 Task: Add Attachment from computer to Card Card0000000005 in Board Board0000000002 in Workspace WS0000000001 in Trello. Add Cover Purple to Card Card0000000005 in Board Board0000000002 in Workspace WS0000000001 in Trello. Add "Move Card To …" Button titled Button0000000005 to "top" of the list "To Do" to Card Card0000000005 in Board Board0000000002 in Workspace WS0000000001 in Trello. Add Description DS0000000005 to Card Card0000000005 in Board Board0000000002 in Workspace WS0000000001 in Trello. Add Comment CM0000000005 to Card Card0000000005 in Board Board0000000002 in Workspace WS0000000001 in Trello
Action: Mouse moved to (515, 78)
Screenshot: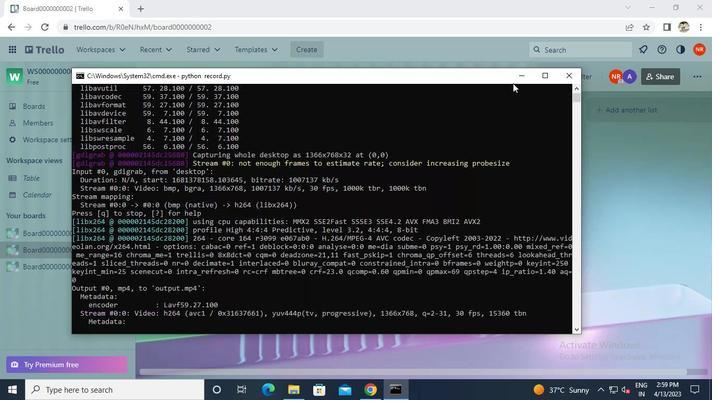 
Action: Mouse pressed left at (515, 78)
Screenshot: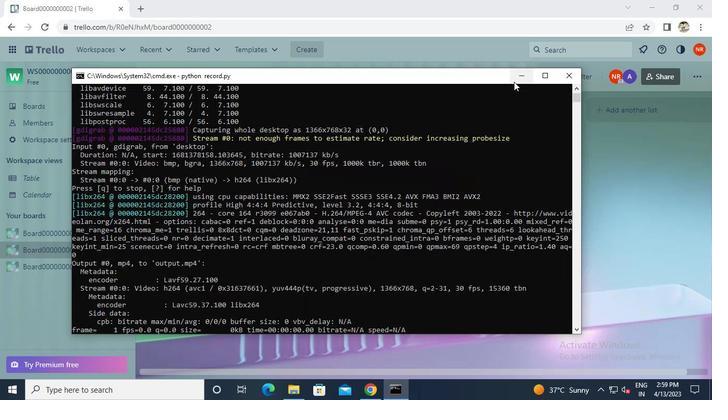 
Action: Mouse moved to (217, 154)
Screenshot: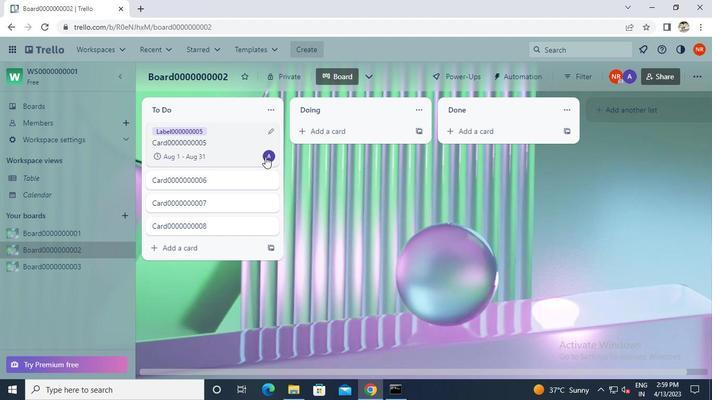 
Action: Mouse pressed left at (217, 154)
Screenshot: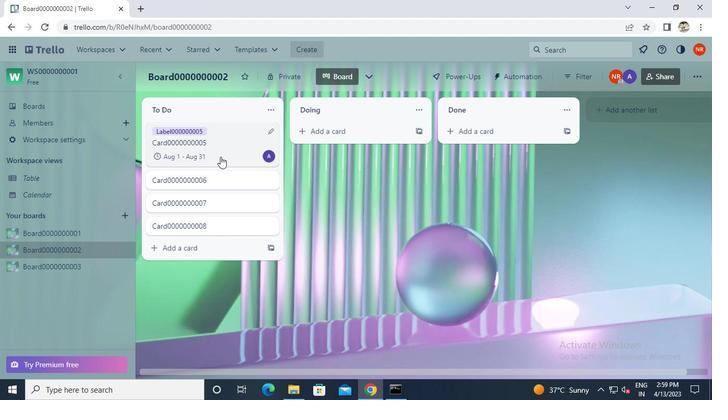 
Action: Mouse moved to (490, 248)
Screenshot: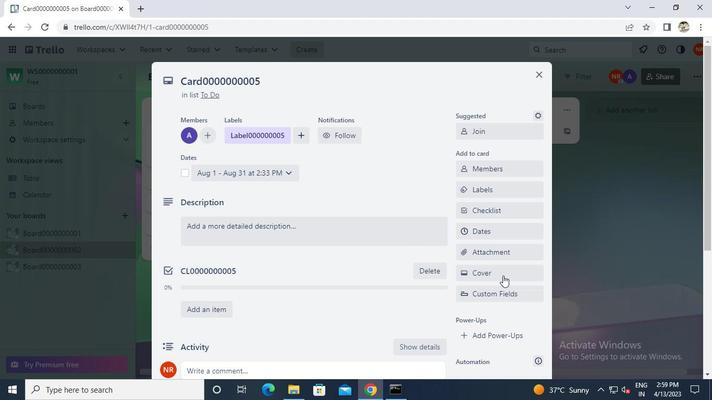 
Action: Mouse pressed left at (490, 248)
Screenshot: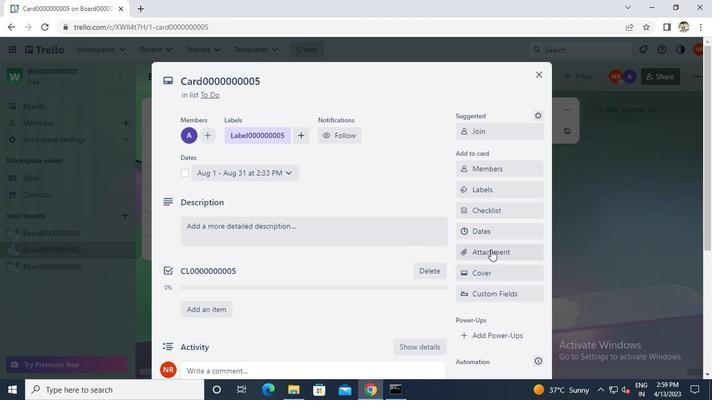 
Action: Mouse moved to (478, 91)
Screenshot: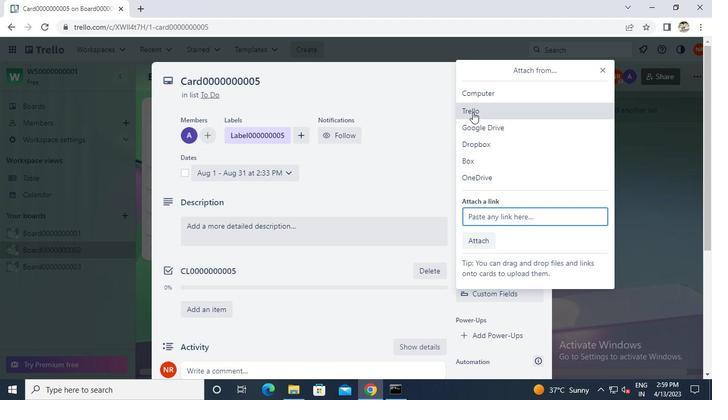 
Action: Mouse pressed left at (478, 91)
Screenshot: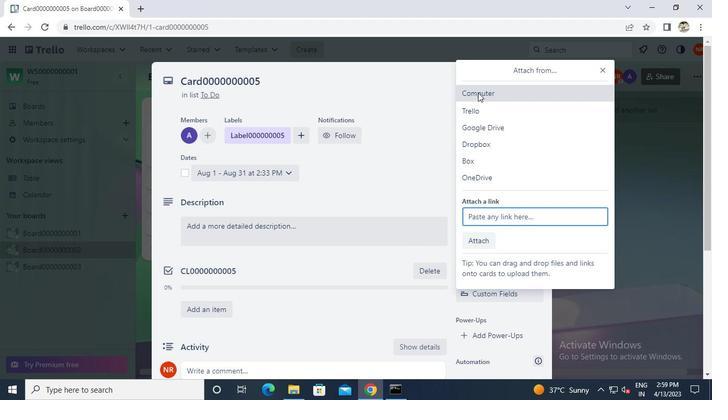 
Action: Mouse moved to (289, 91)
Screenshot: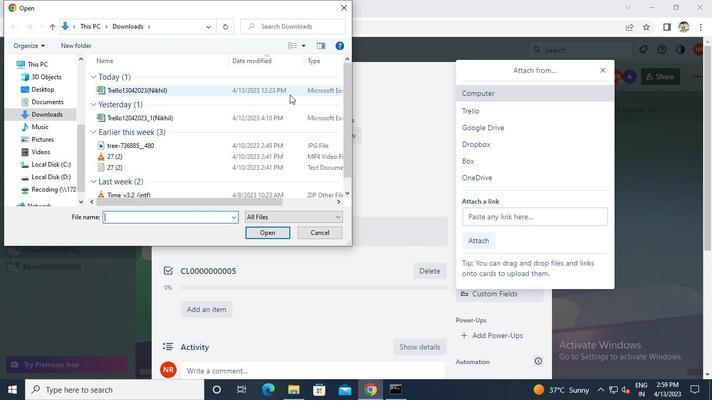 
Action: Mouse pressed left at (289, 91)
Screenshot: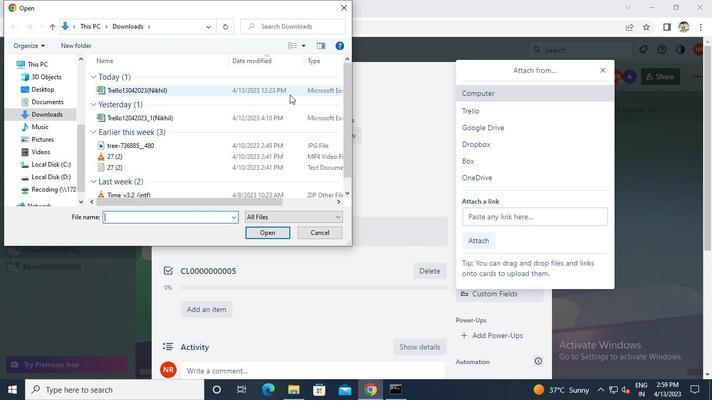 
Action: Mouse moved to (276, 235)
Screenshot: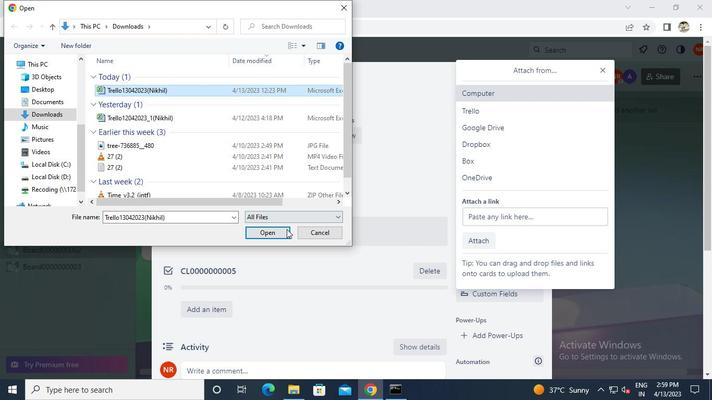 
Action: Mouse pressed left at (276, 235)
Screenshot: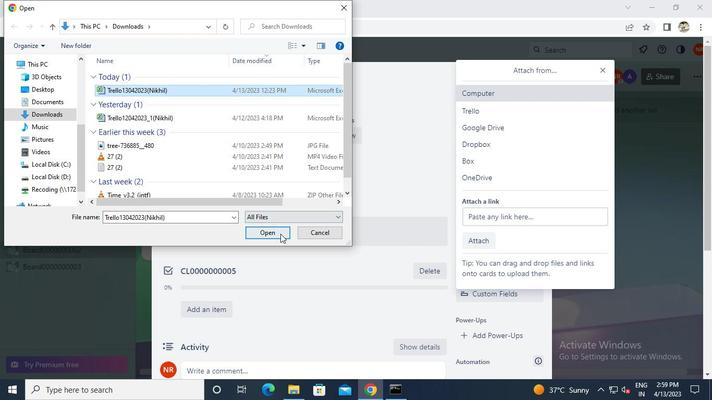 
Action: Mouse moved to (485, 269)
Screenshot: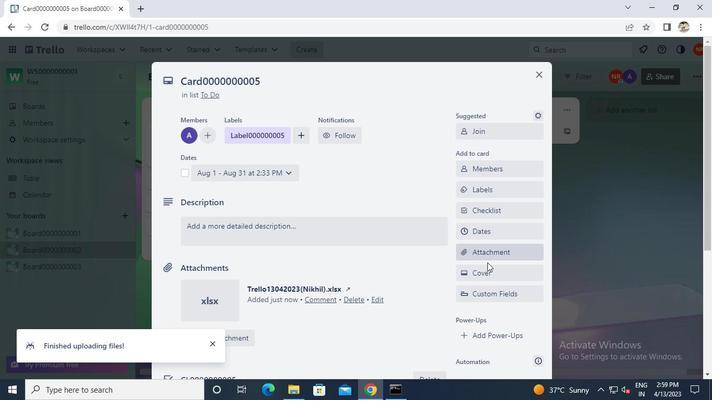 
Action: Mouse pressed left at (485, 269)
Screenshot: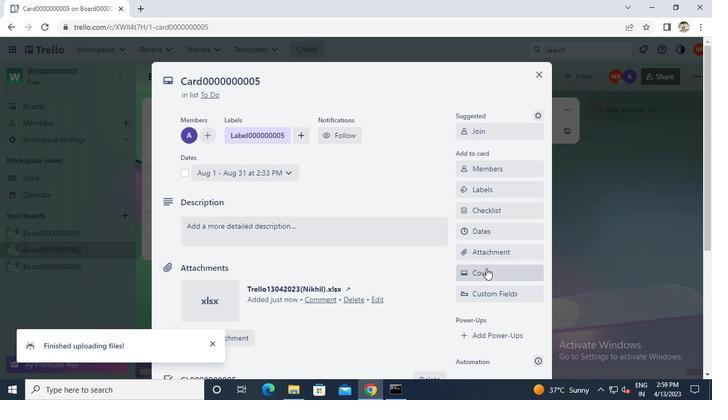 
Action: Mouse moved to (606, 154)
Screenshot: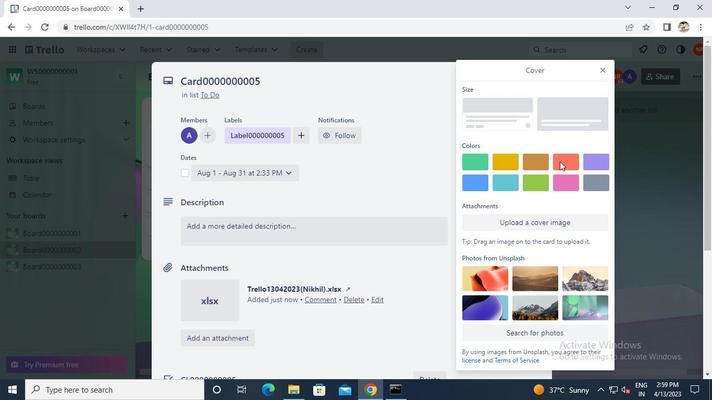 
Action: Mouse pressed left at (606, 154)
Screenshot: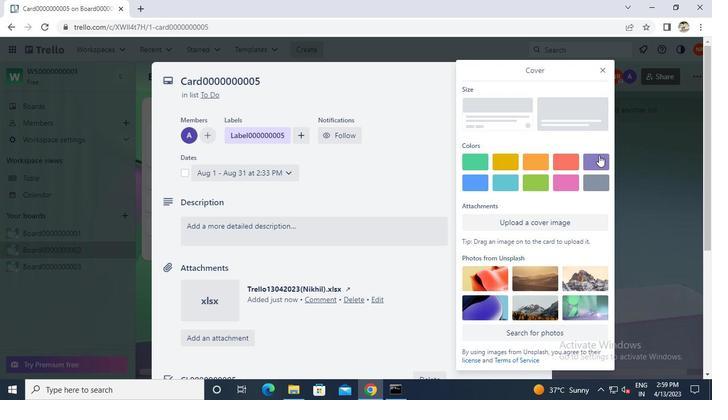 
Action: Mouse moved to (605, 68)
Screenshot: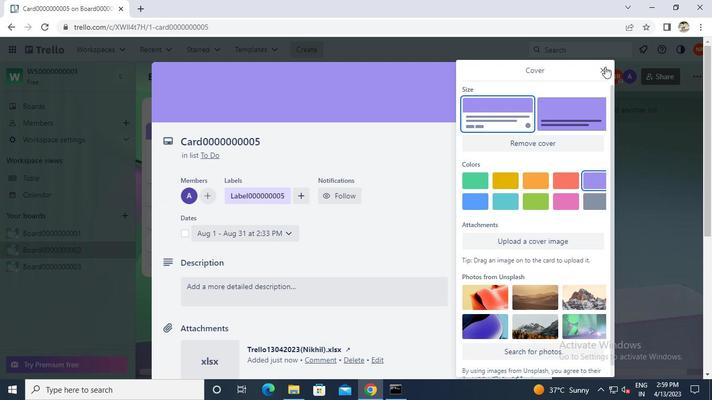
Action: Mouse pressed left at (605, 68)
Screenshot: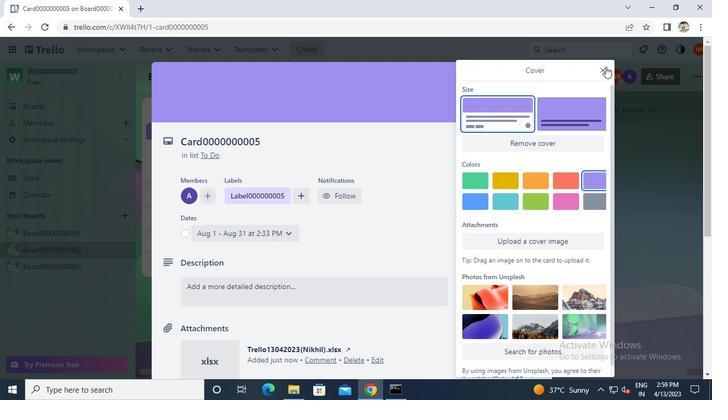 
Action: Mouse moved to (492, 319)
Screenshot: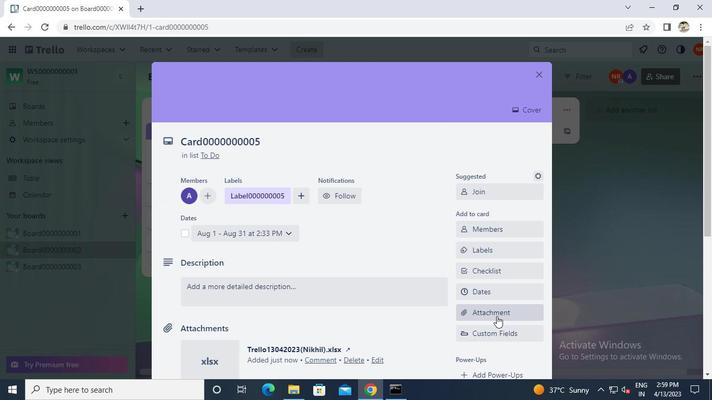 
Action: Mouse pressed left at (492, 319)
Screenshot: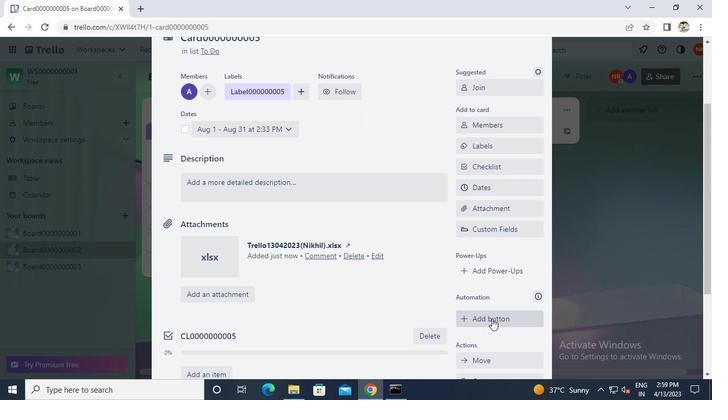 
Action: Mouse moved to (492, 116)
Screenshot: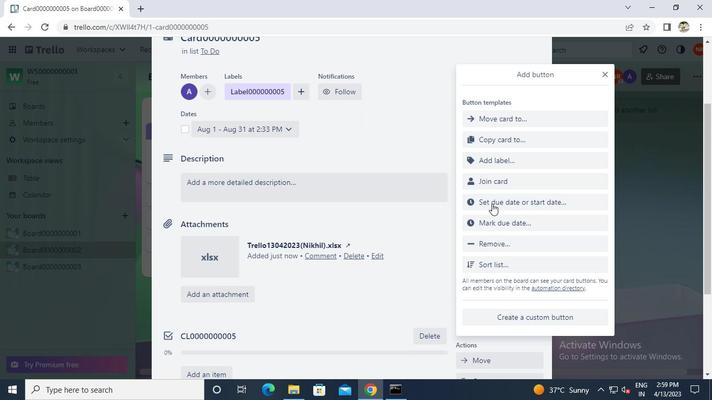 
Action: Mouse pressed left at (492, 116)
Screenshot: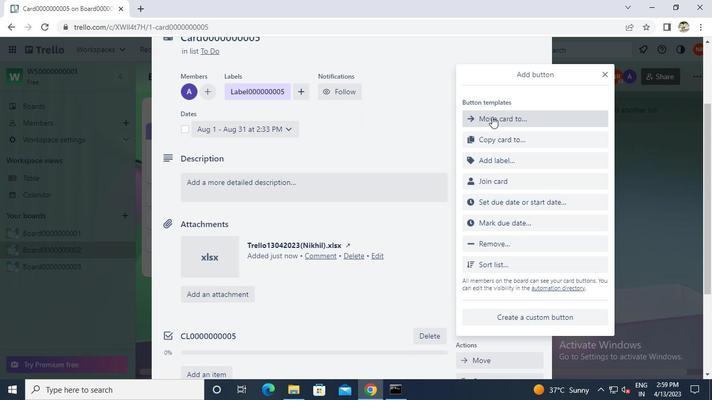 
Action: Keyboard Key.caps_lock
Screenshot: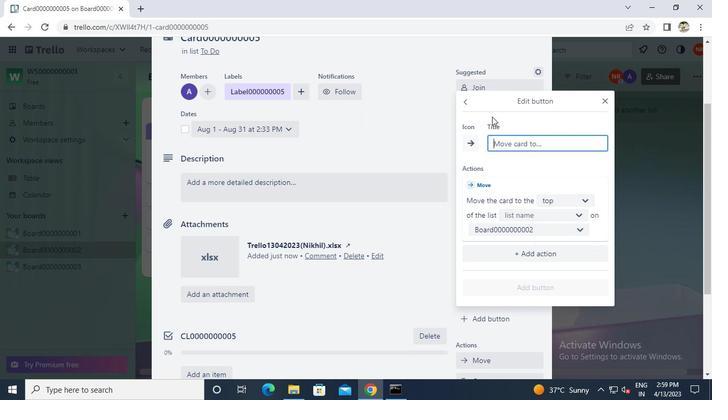 
Action: Keyboard Key.caps_lock
Screenshot: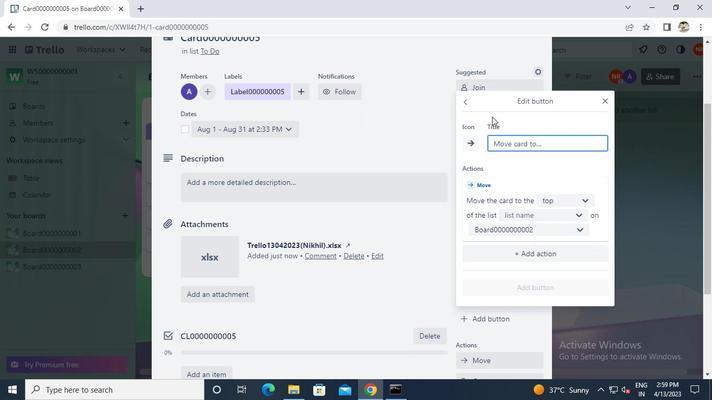 
Action: Keyboard b
Screenshot: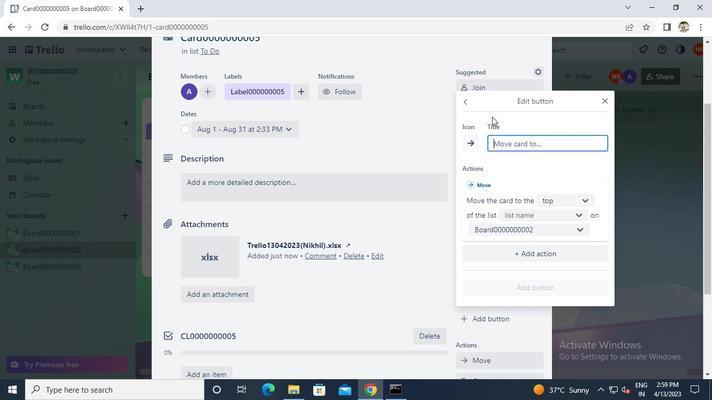 
Action: Keyboard Key.caps_lock
Screenshot: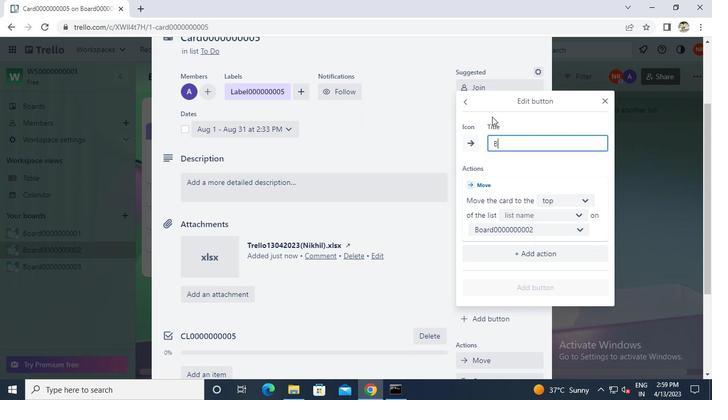 
Action: Keyboard u
Screenshot: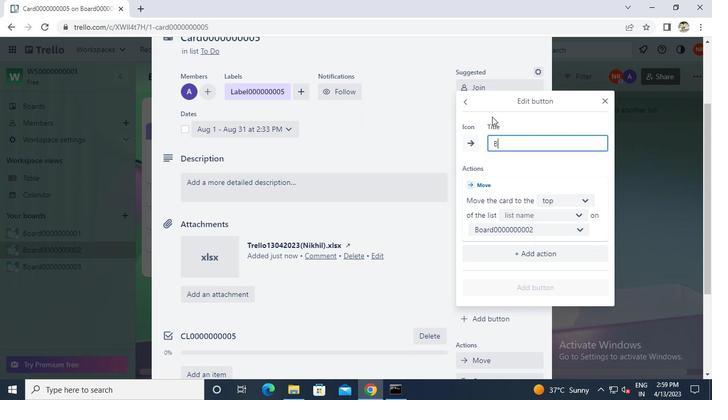 
Action: Keyboard t
Screenshot: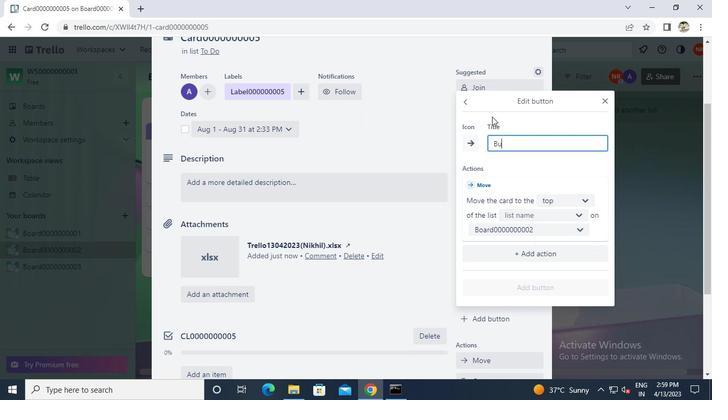 
Action: Keyboard t
Screenshot: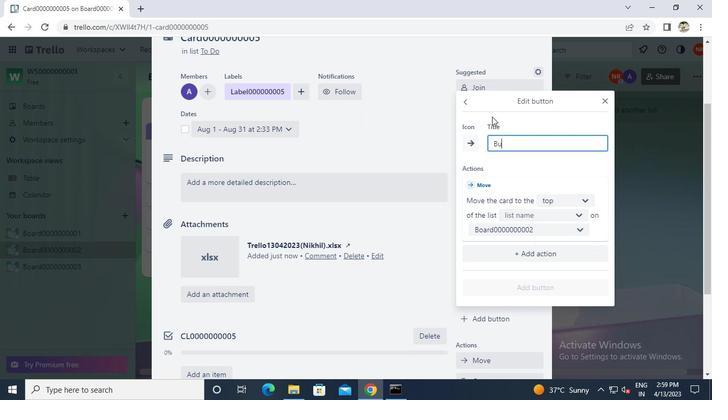 
Action: Keyboard o
Screenshot: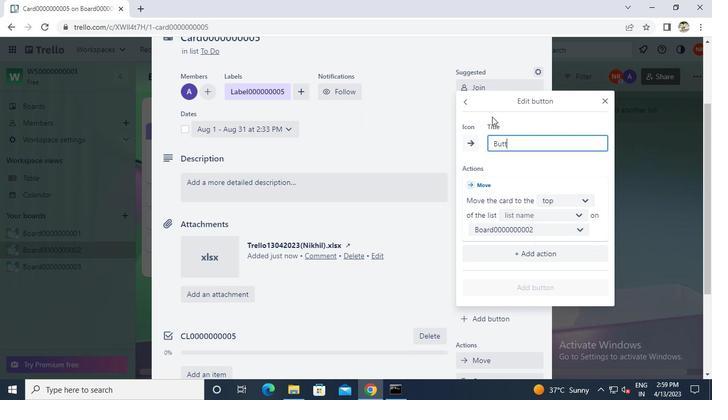 
Action: Keyboard n
Screenshot: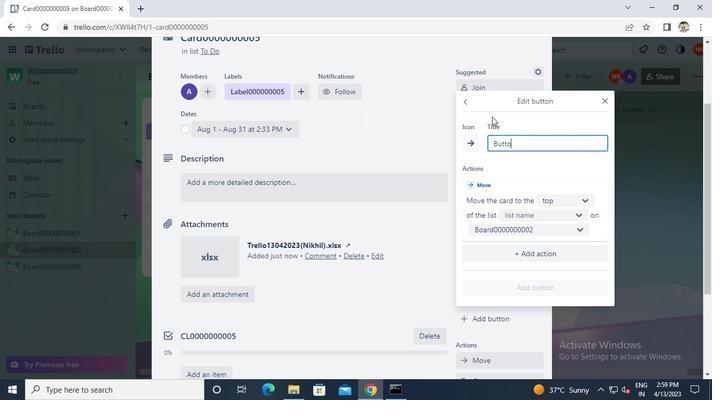 
Action: Keyboard 0
Screenshot: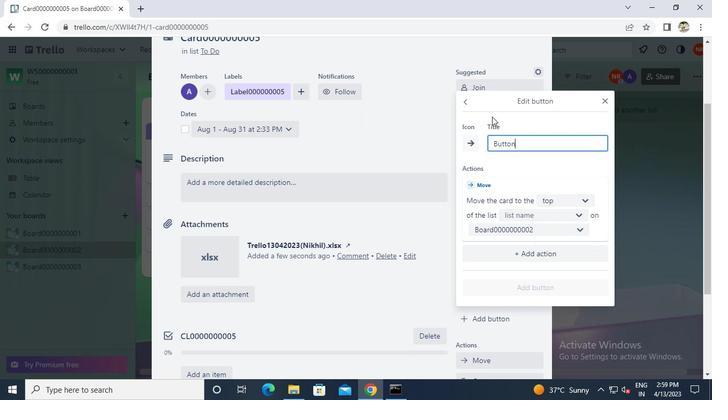 
Action: Keyboard 0
Screenshot: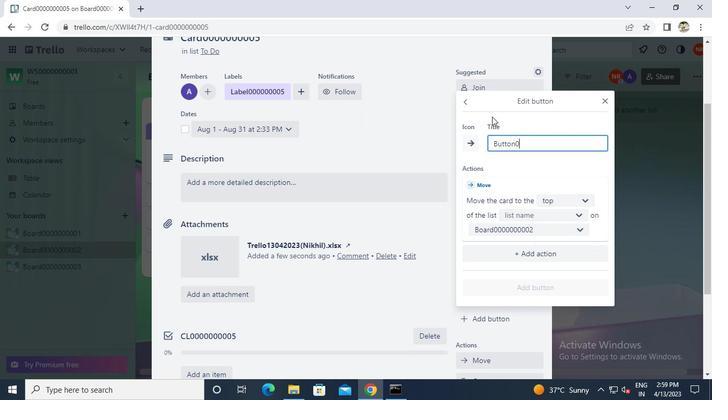 
Action: Keyboard 0
Screenshot: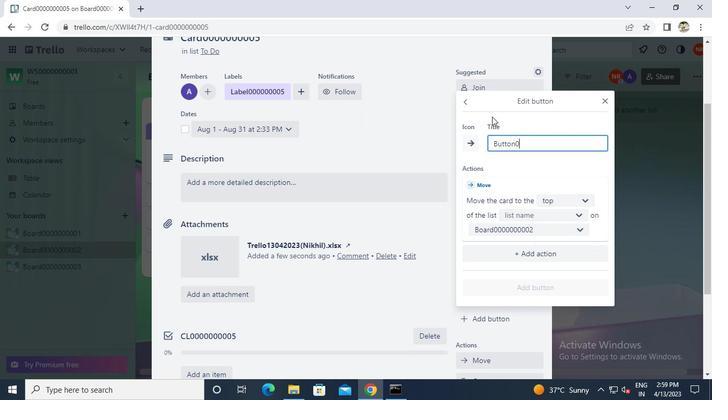 
Action: Keyboard 0
Screenshot: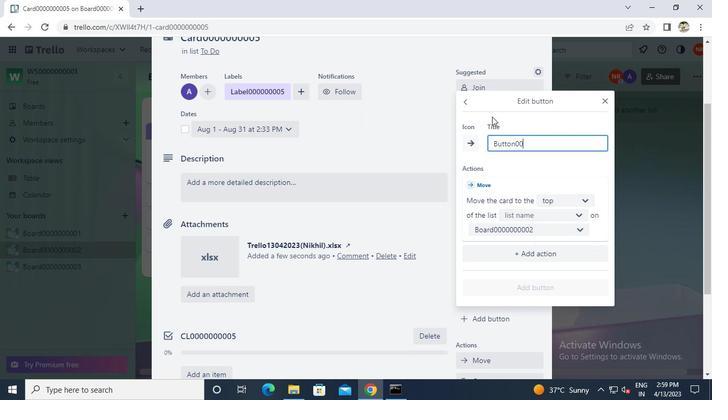 
Action: Keyboard 0
Screenshot: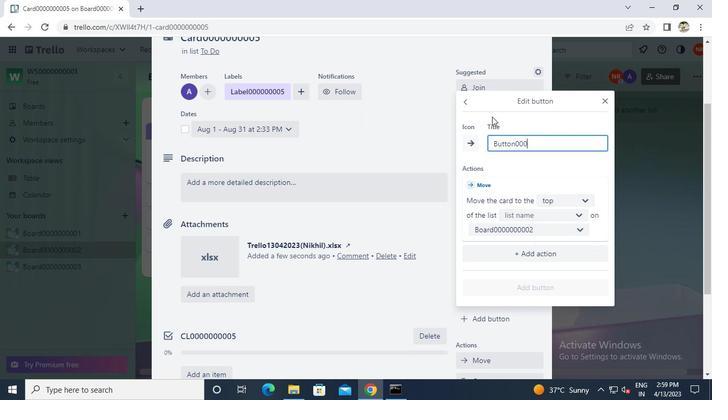 
Action: Keyboard 0
Screenshot: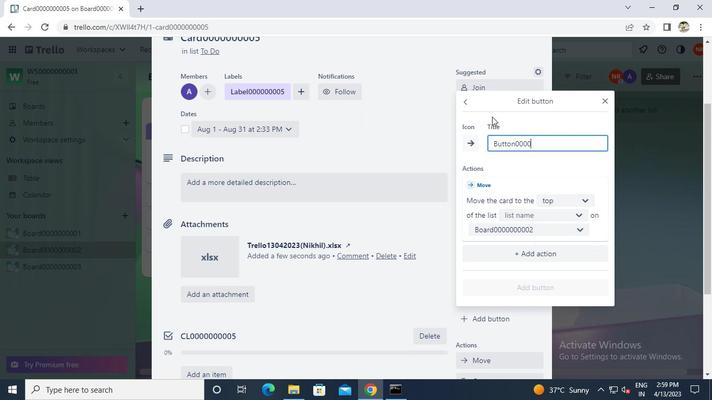 
Action: Keyboard 0
Screenshot: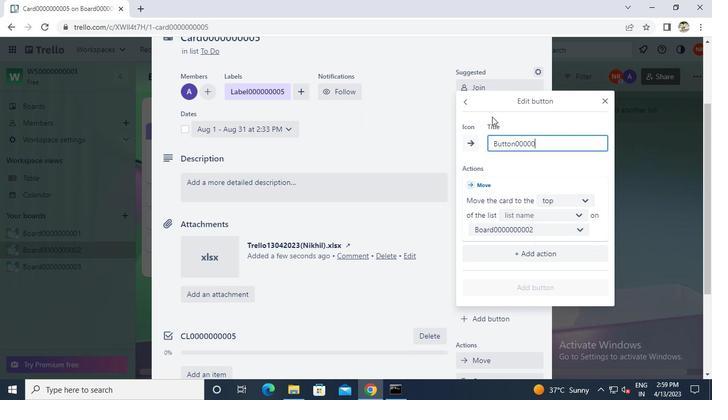 
Action: Keyboard 0
Screenshot: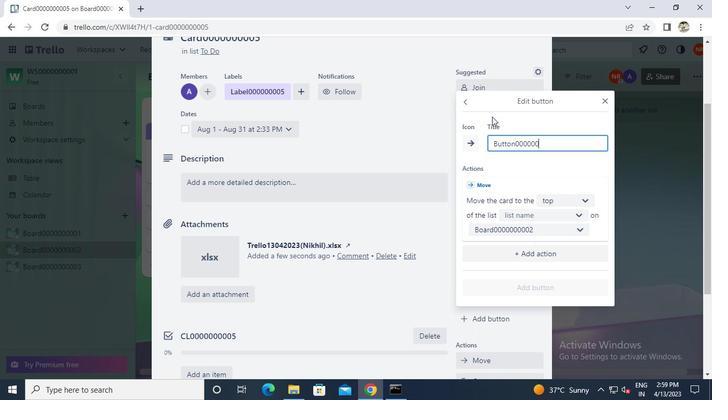 
Action: Keyboard 0
Screenshot: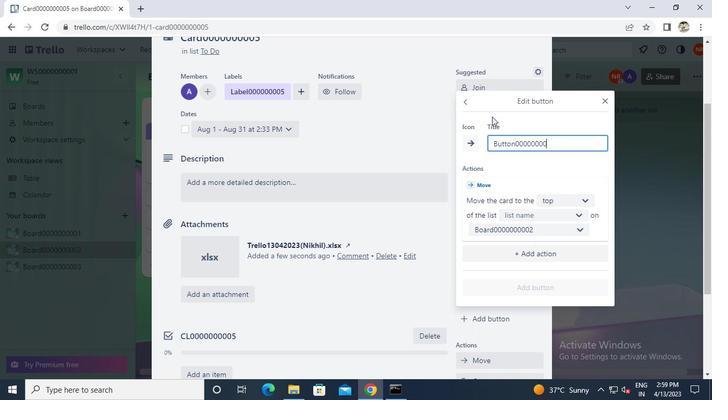 
Action: Keyboard 5
Screenshot: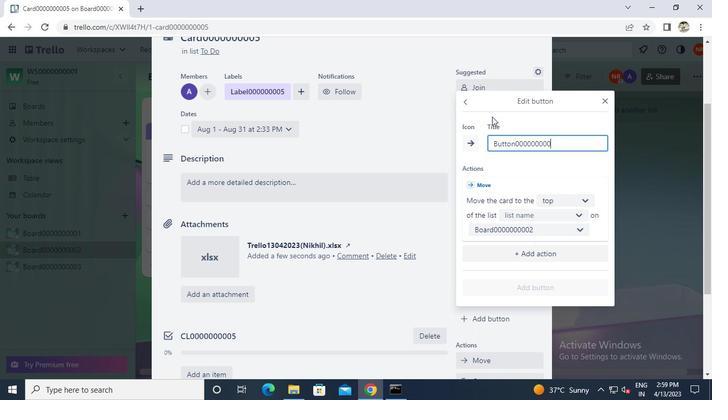 
Action: Mouse moved to (537, 213)
Screenshot: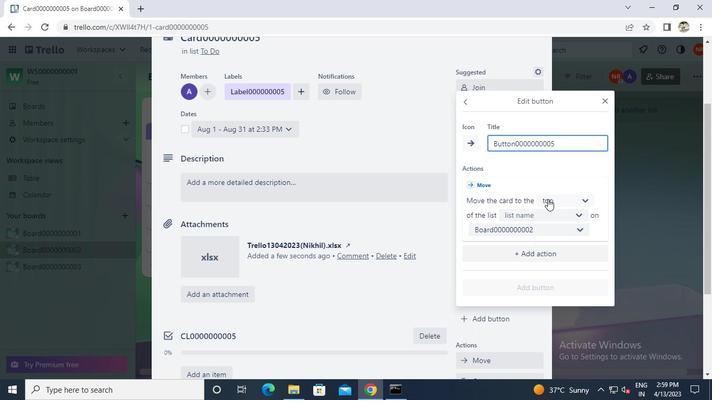 
Action: Mouse pressed left at (537, 213)
Screenshot: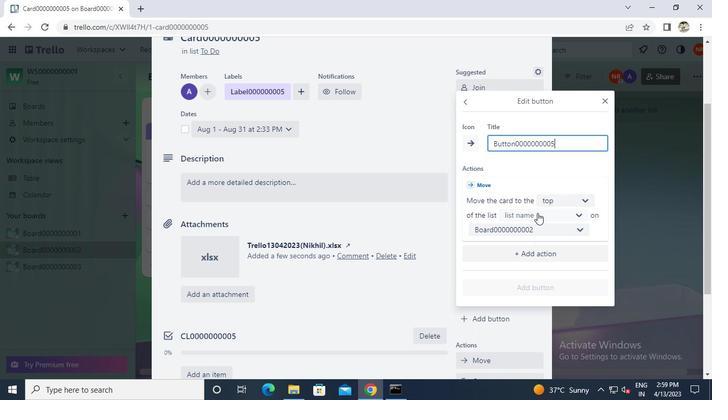 
Action: Mouse moved to (530, 236)
Screenshot: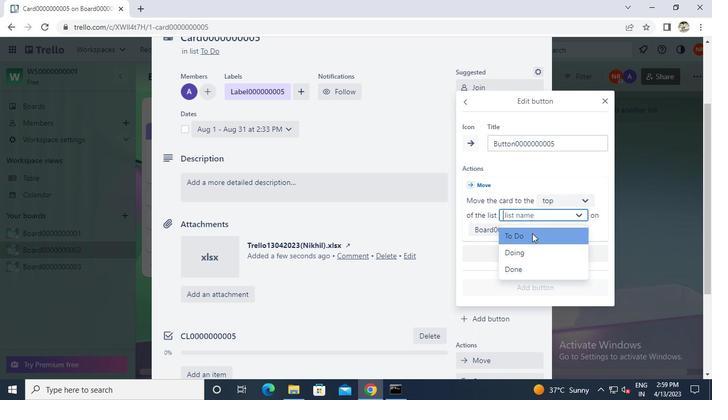 
Action: Mouse pressed left at (530, 236)
Screenshot: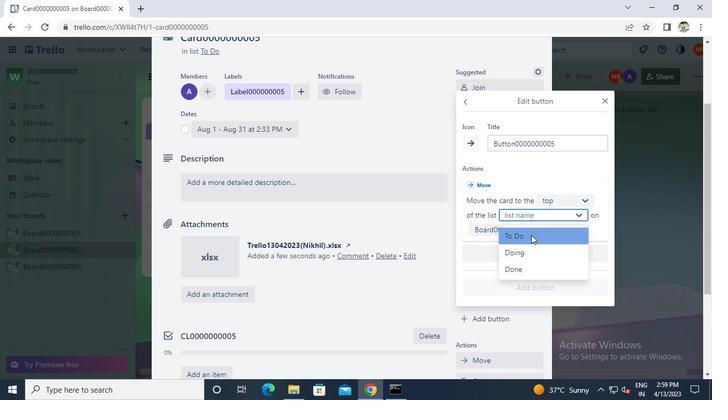 
Action: Mouse moved to (532, 290)
Screenshot: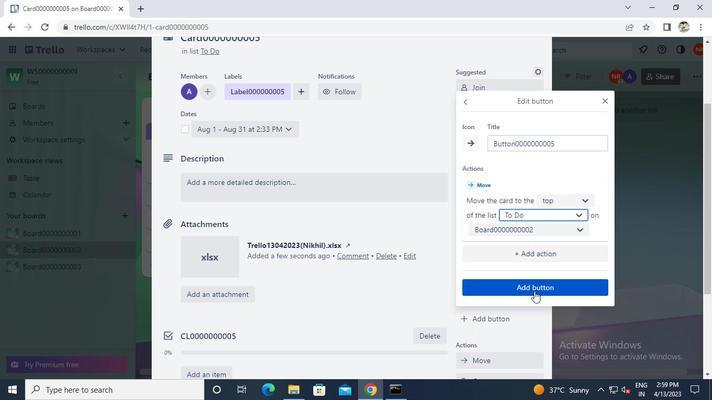
Action: Mouse pressed left at (532, 290)
Screenshot: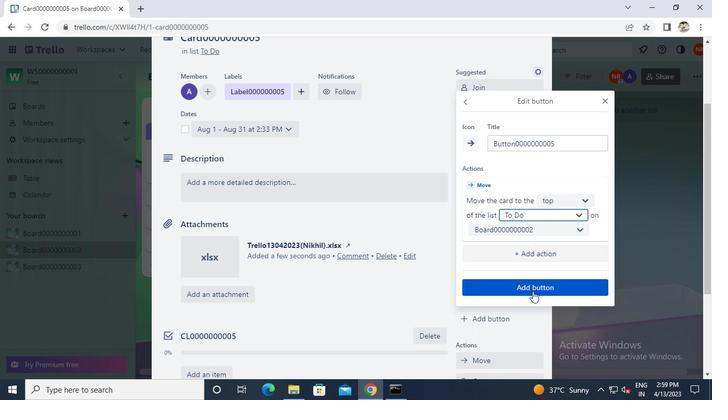 
Action: Mouse moved to (319, 232)
Screenshot: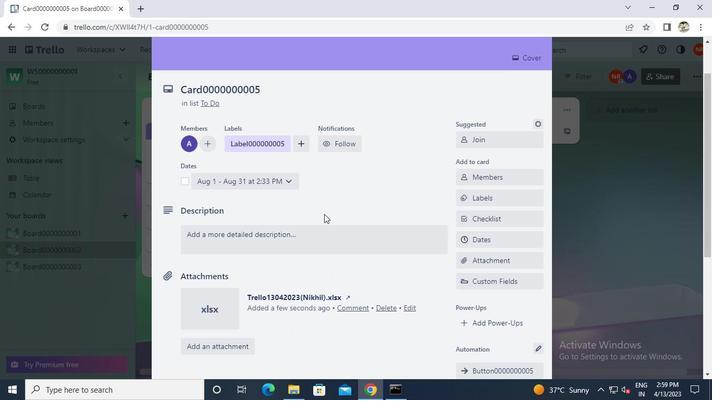 
Action: Mouse pressed left at (319, 232)
Screenshot: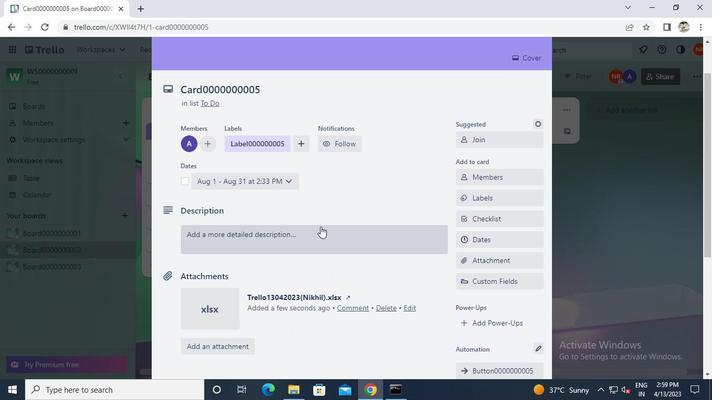
Action: Keyboard Key.caps_lock
Screenshot: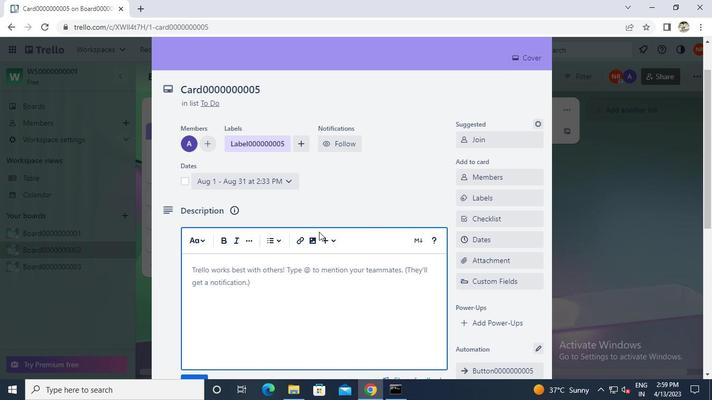 
Action: Keyboard d
Screenshot: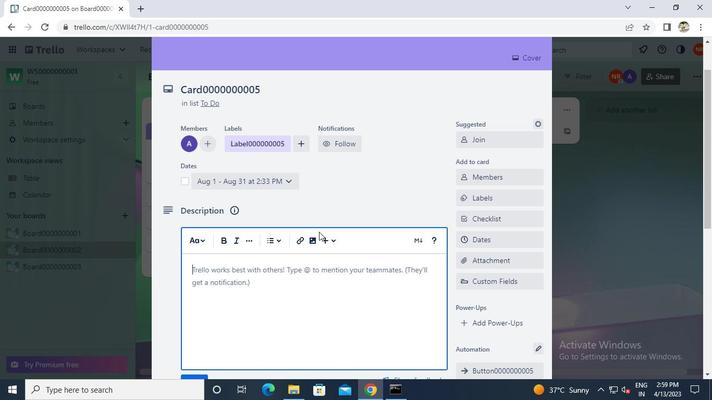
Action: Keyboard s
Screenshot: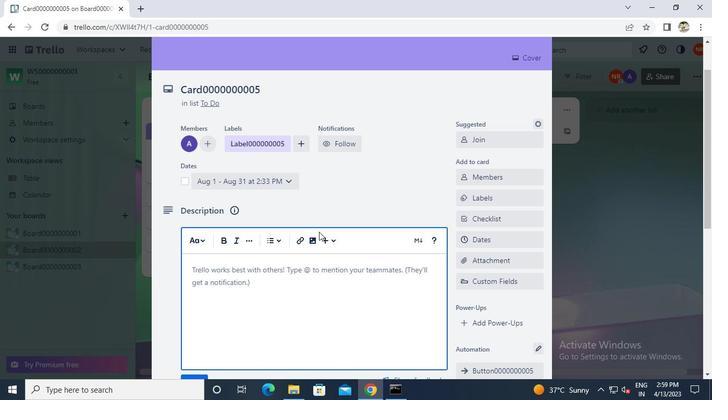 
Action: Keyboard 0
Screenshot: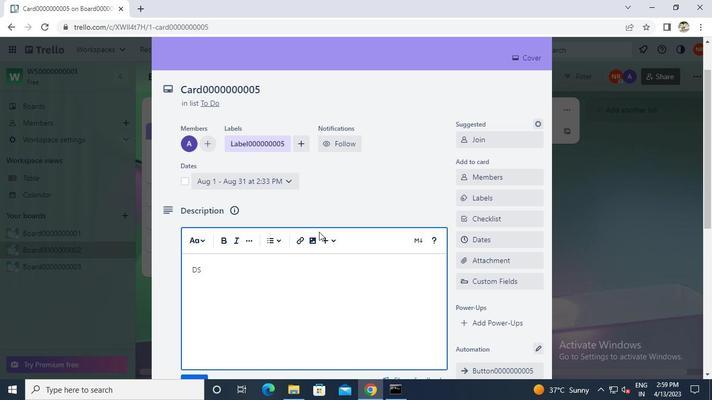 
Action: Keyboard 0
Screenshot: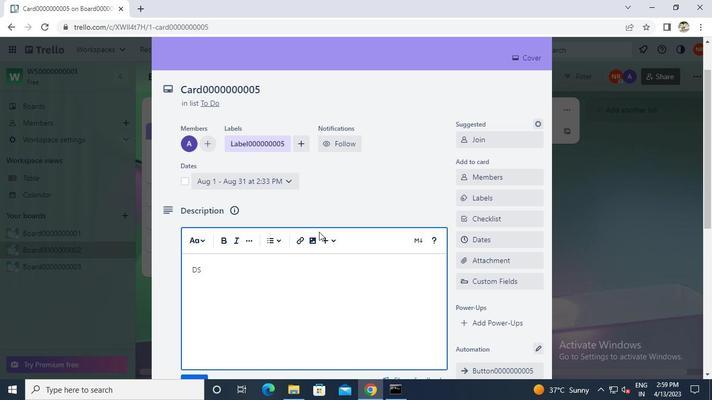 
Action: Keyboard 0
Screenshot: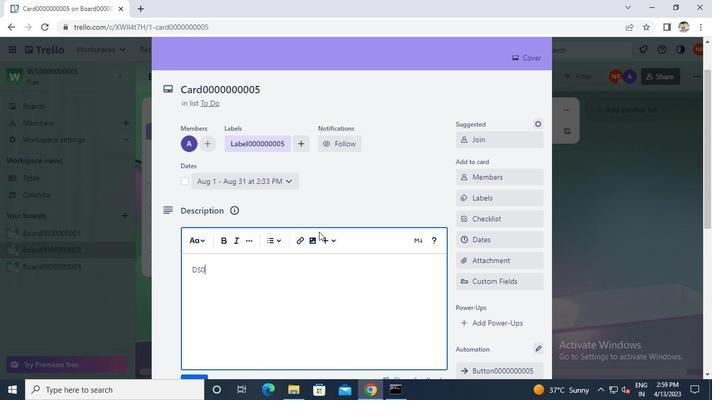 
Action: Keyboard 0
Screenshot: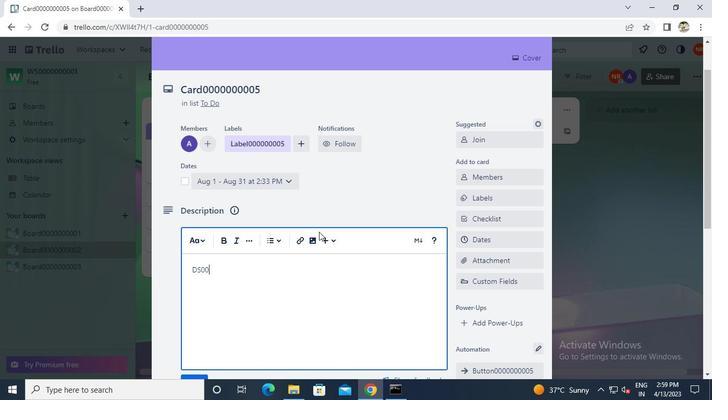 
Action: Keyboard 0
Screenshot: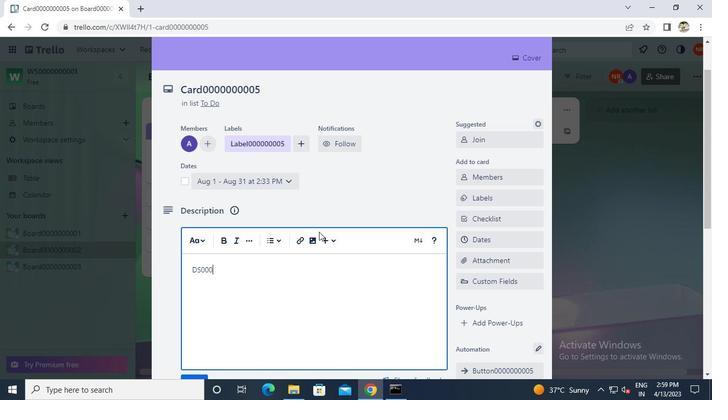 
Action: Keyboard 0
Screenshot: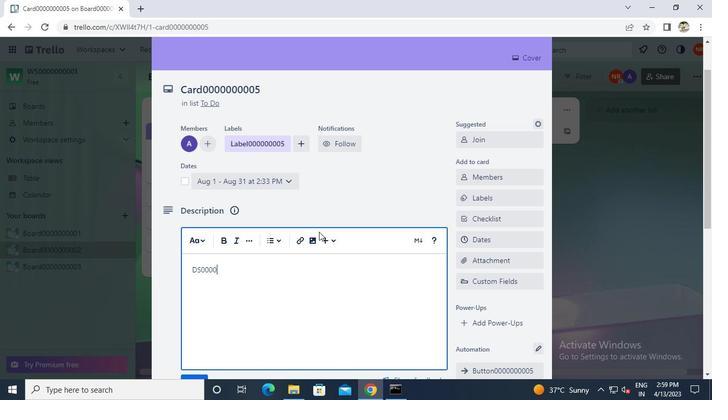 
Action: Keyboard 0
Screenshot: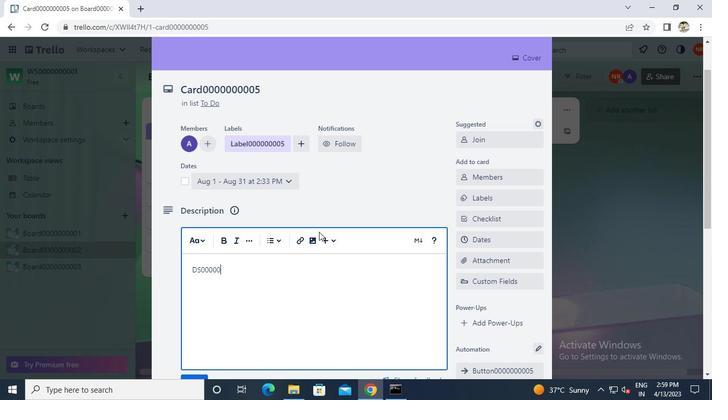 
Action: Keyboard 0
Screenshot: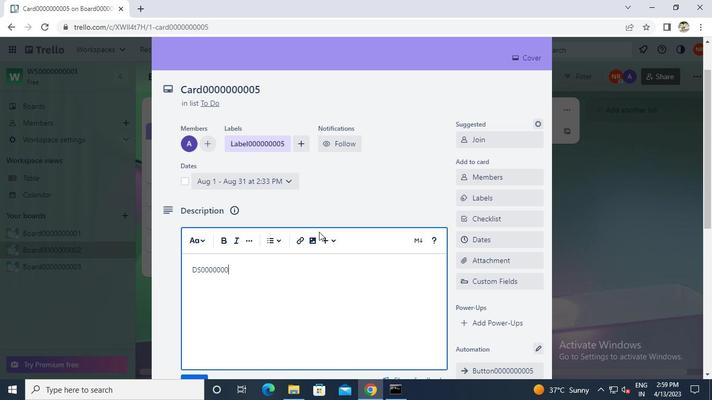 
Action: Keyboard 0
Screenshot: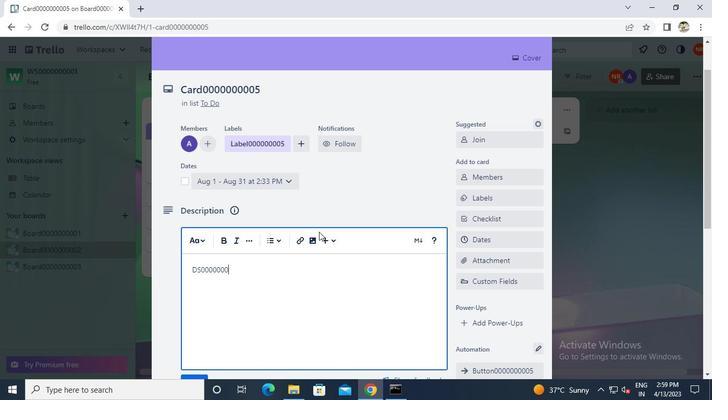 
Action: Keyboard 5
Screenshot: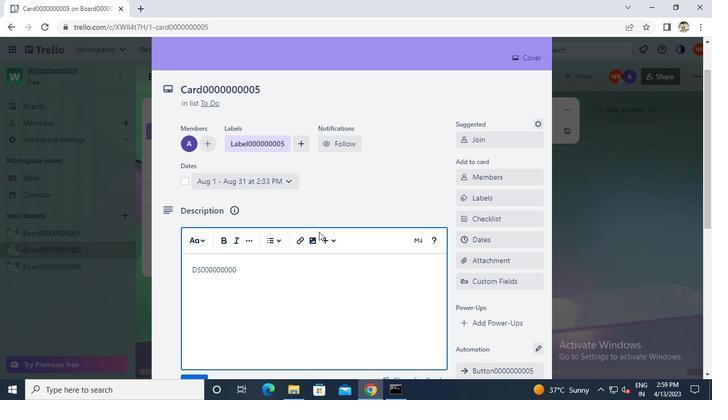 
Action: Mouse moved to (199, 226)
Screenshot: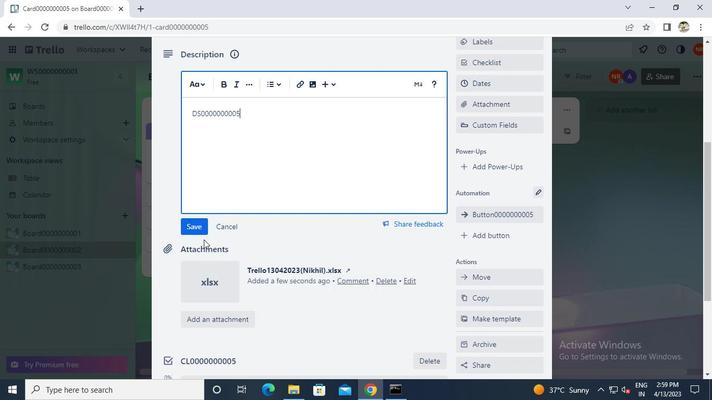 
Action: Mouse pressed left at (199, 226)
Screenshot: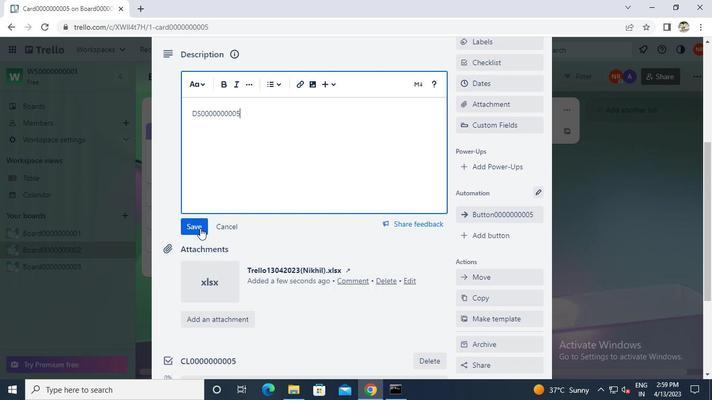 
Action: Mouse moved to (210, 254)
Screenshot: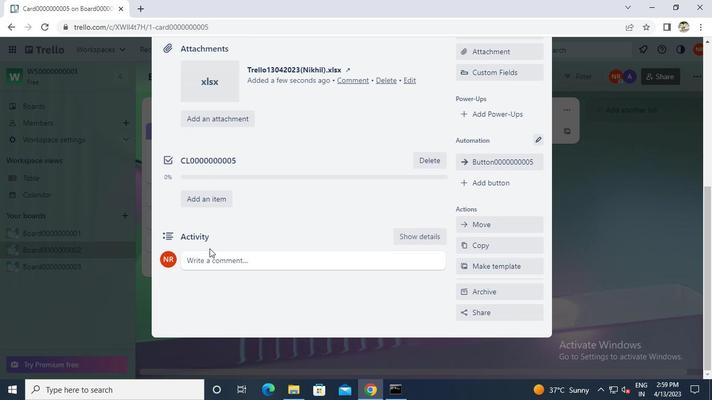 
Action: Mouse pressed left at (210, 254)
Screenshot: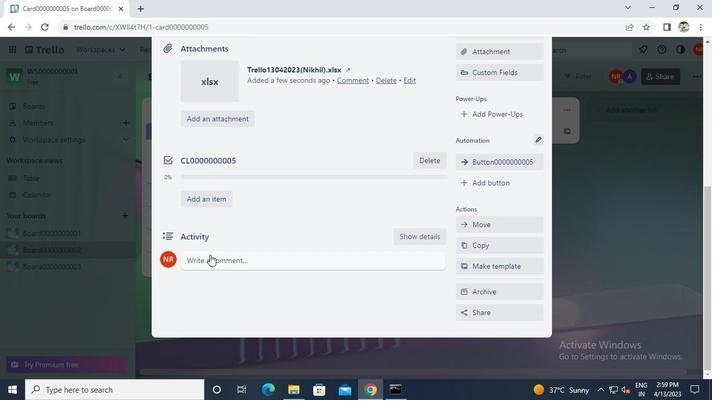
Action: Keyboard c
Screenshot: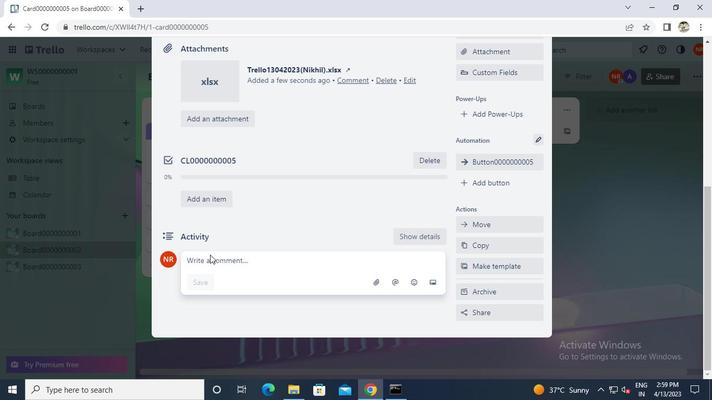 
Action: Keyboard m
Screenshot: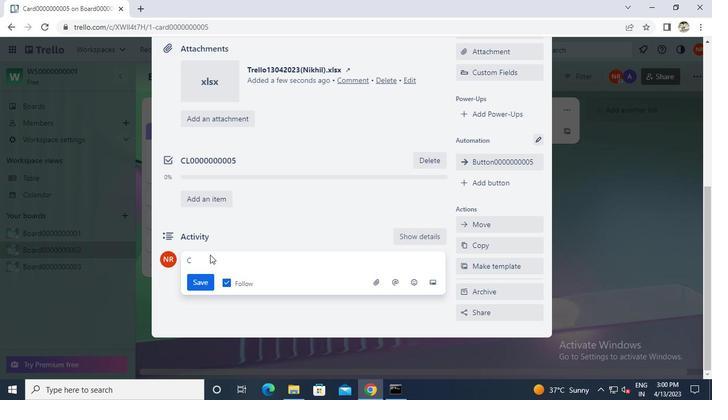 
Action: Keyboard 0
Screenshot: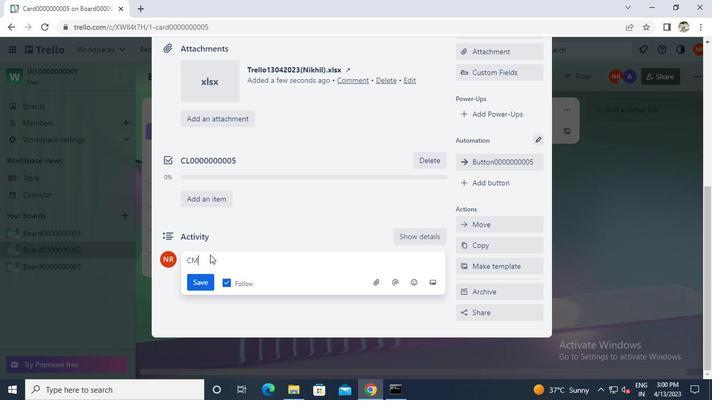 
Action: Keyboard 0
Screenshot: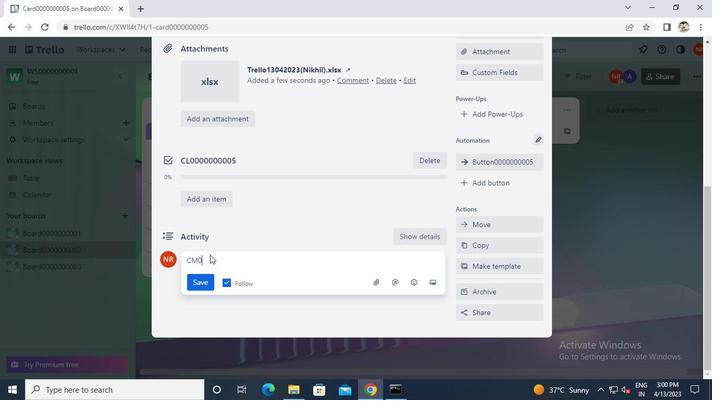 
Action: Keyboard 0
Screenshot: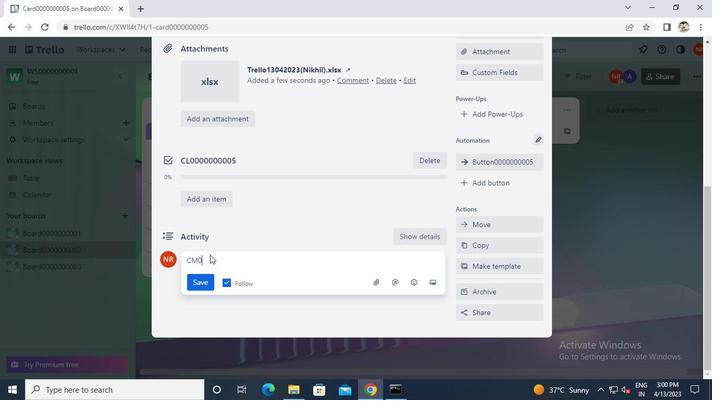 
Action: Keyboard 0
Screenshot: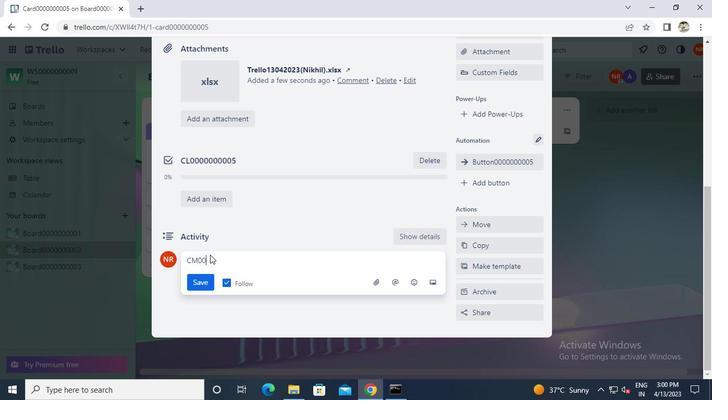 
Action: Keyboard 0
Screenshot: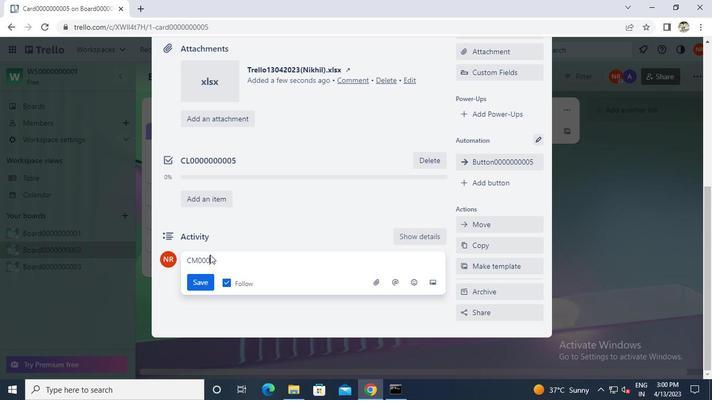 
Action: Keyboard 0
Screenshot: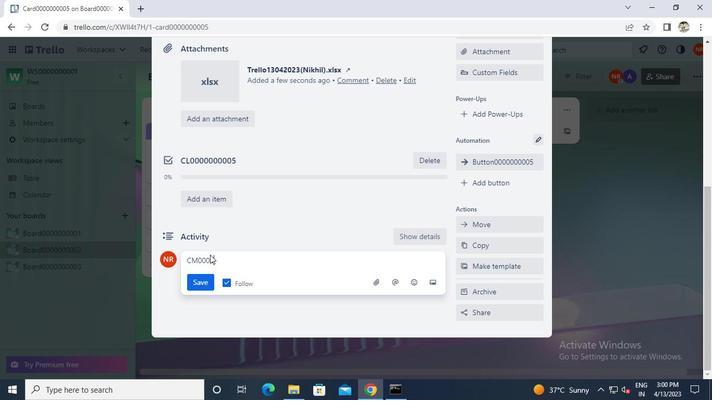 
Action: Keyboard 0
Screenshot: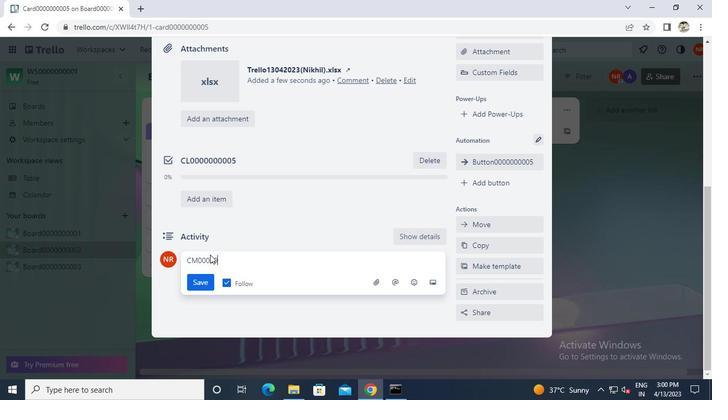 
Action: Keyboard 0
Screenshot: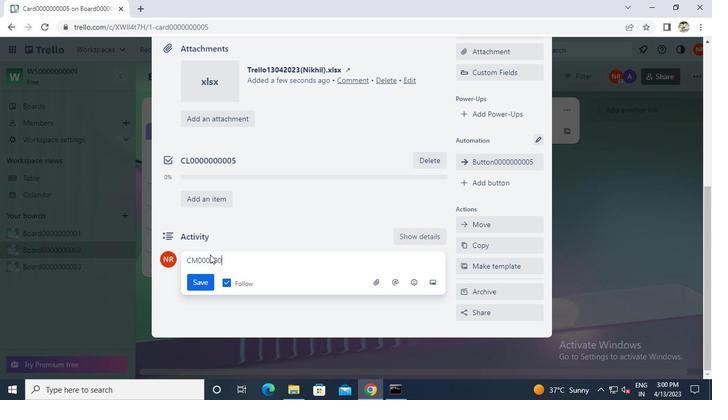 
Action: Keyboard 0
Screenshot: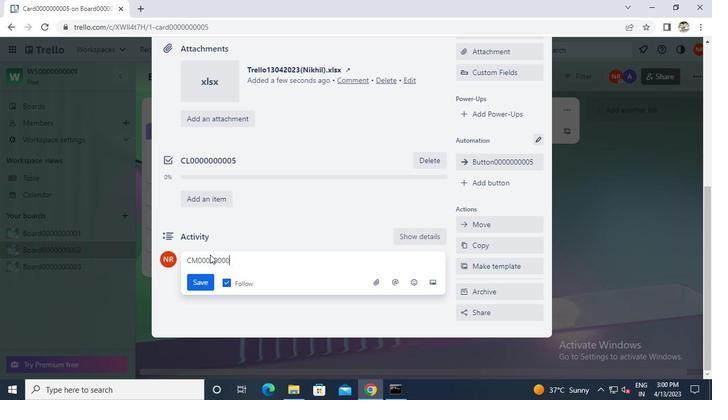 
Action: Keyboard 5
Screenshot: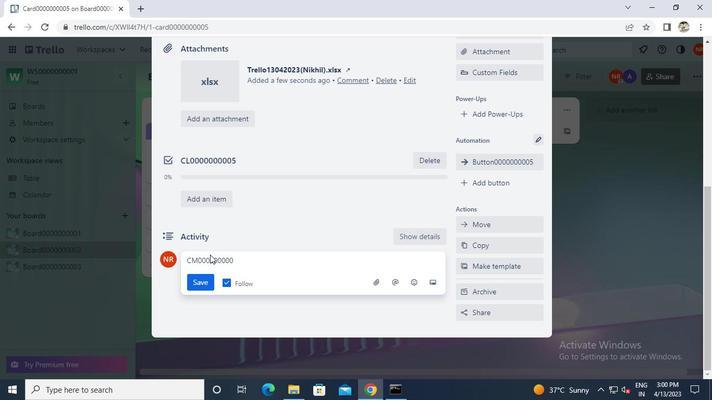 
Action: Mouse moved to (204, 281)
Screenshot: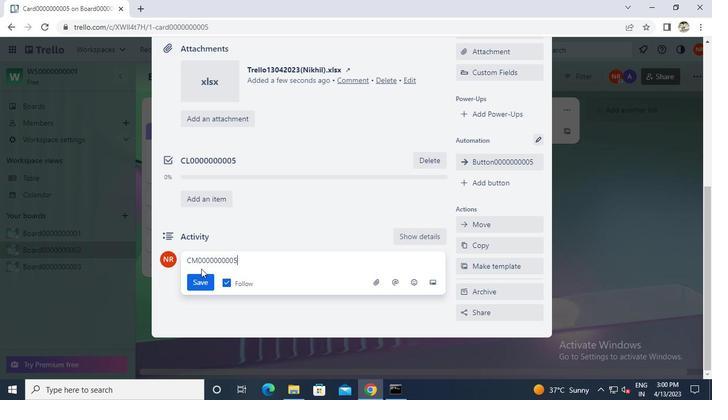 
Action: Mouse pressed left at (204, 281)
Screenshot: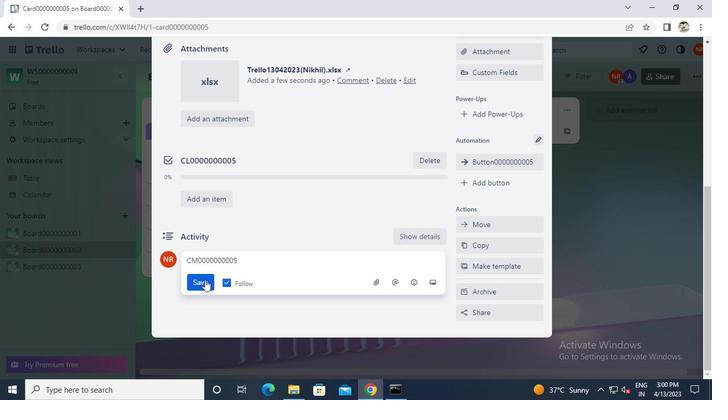 
Action: Mouse moved to (392, 387)
Screenshot: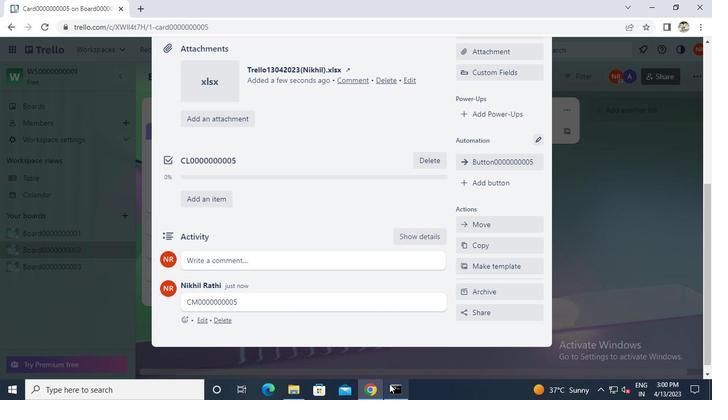 
Action: Mouse pressed left at (392, 387)
Screenshot: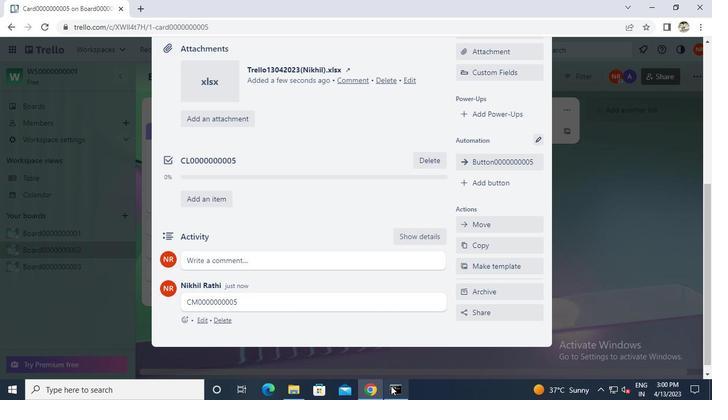
Action: Mouse moved to (569, 81)
Screenshot: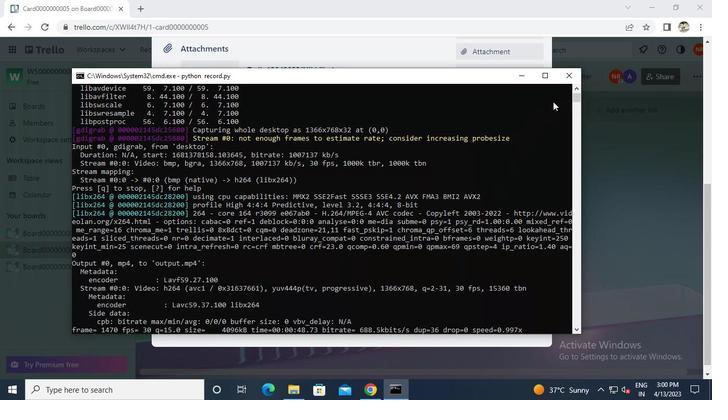 
Action: Mouse pressed left at (569, 81)
Screenshot: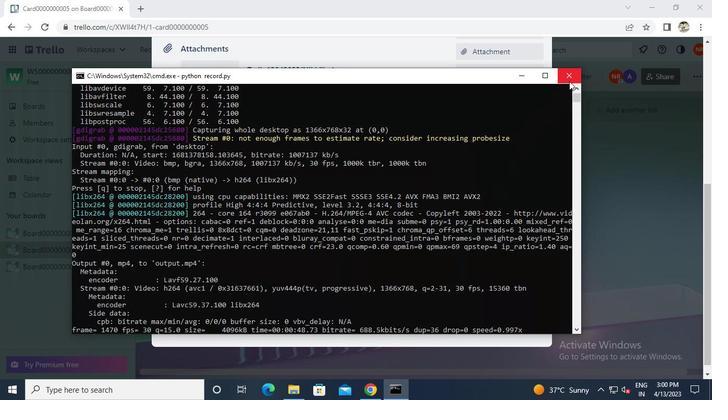 
